 Task: Create in the project Wavelength a sprint 'Expedition'.
Action: Mouse moved to (1082, 390)
Screenshot: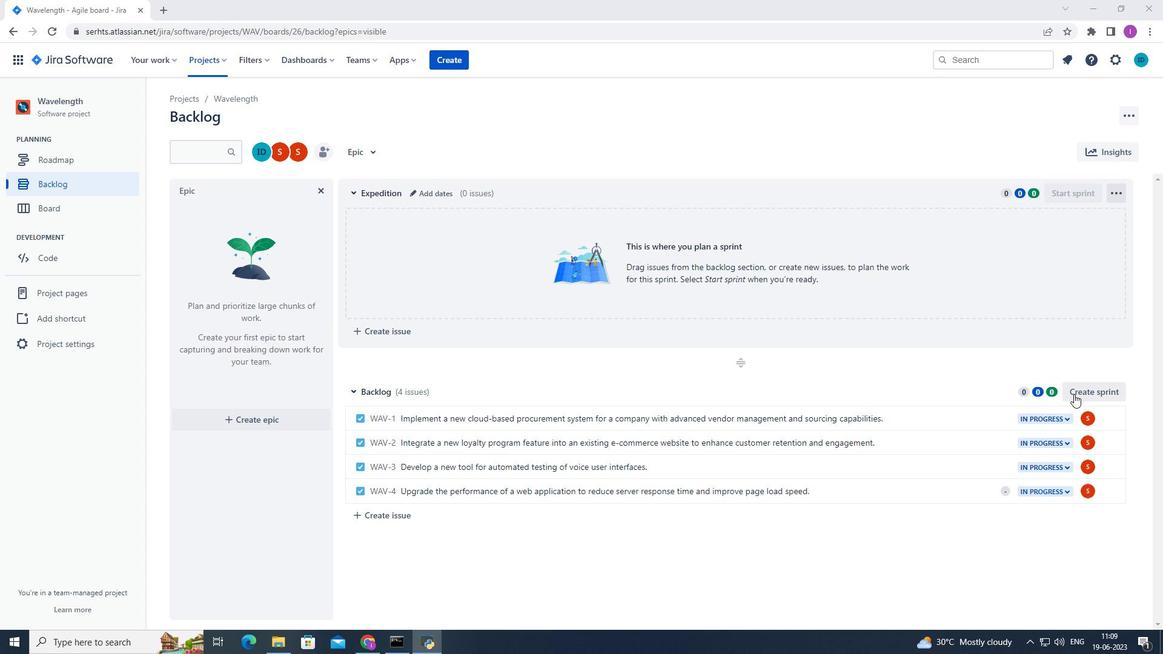 
Action: Mouse pressed left at (1082, 390)
Screenshot: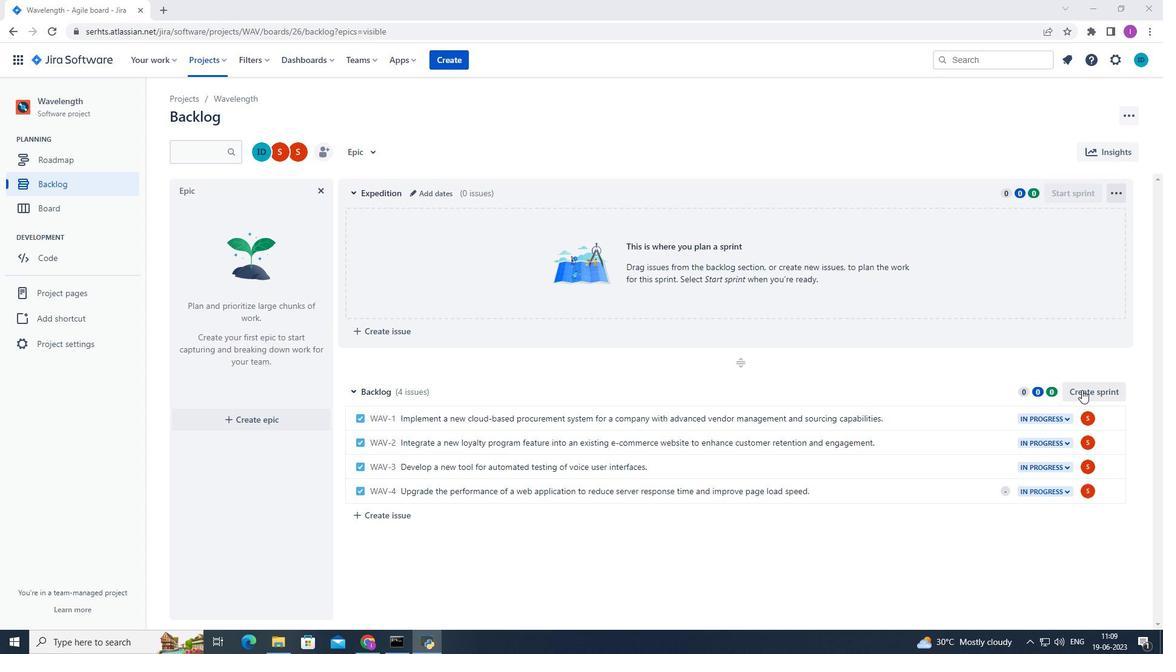 
Action: Mouse moved to (420, 391)
Screenshot: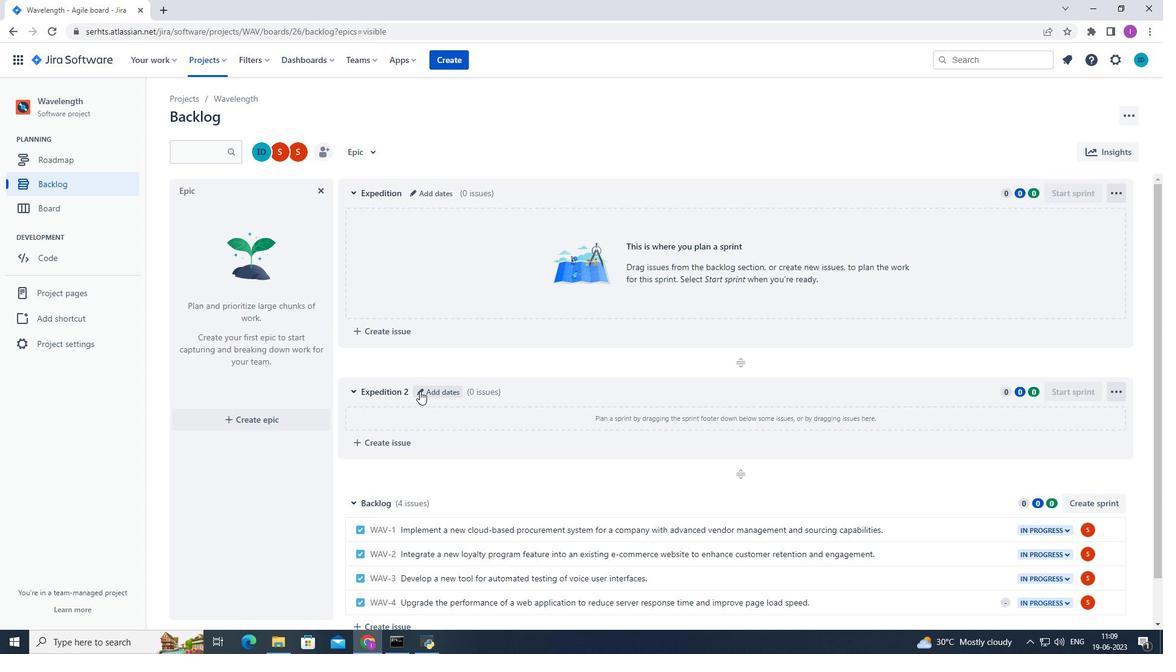 
Action: Mouse pressed left at (420, 391)
Screenshot: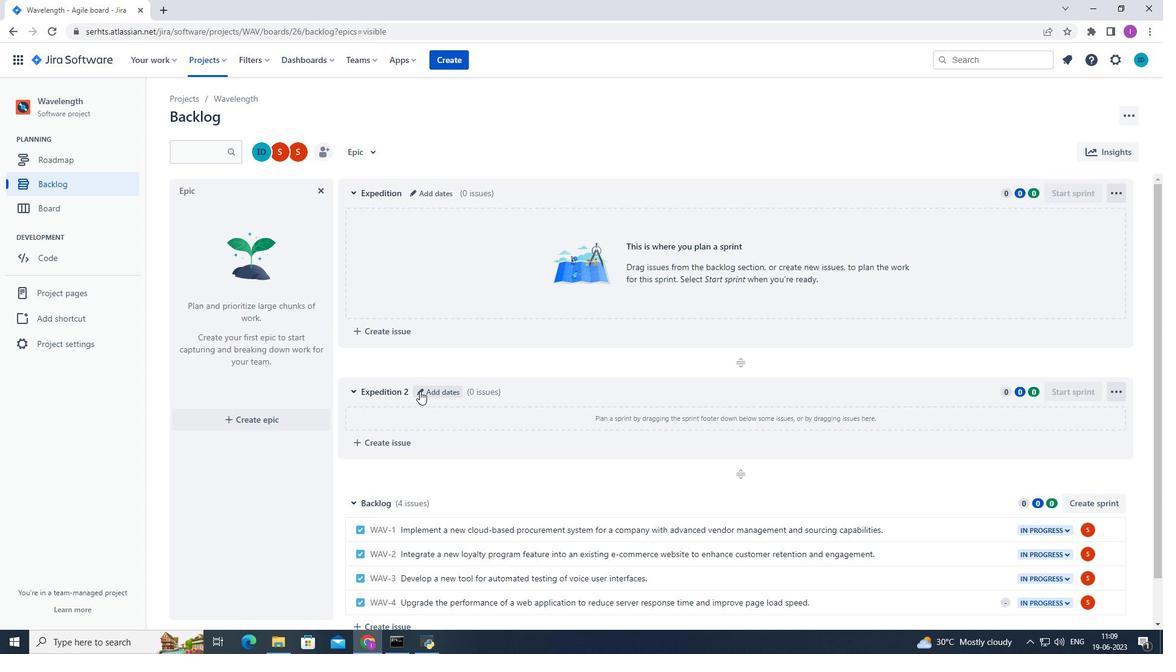 
Action: Mouse moved to (478, 149)
Screenshot: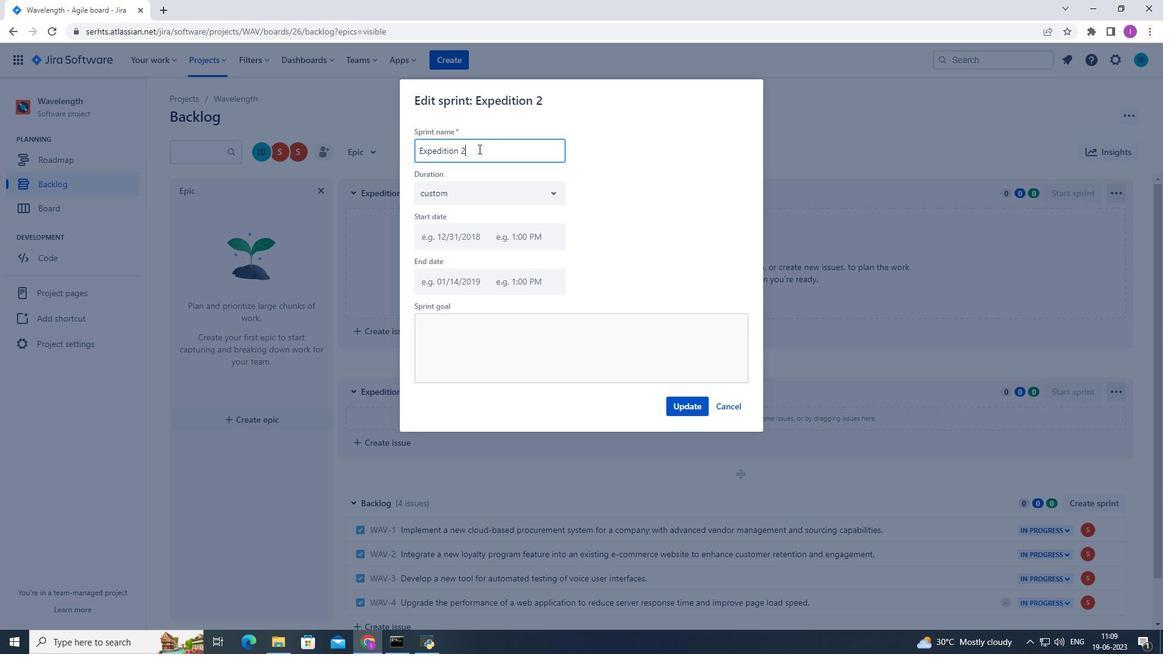
Action: Mouse pressed left at (478, 149)
Screenshot: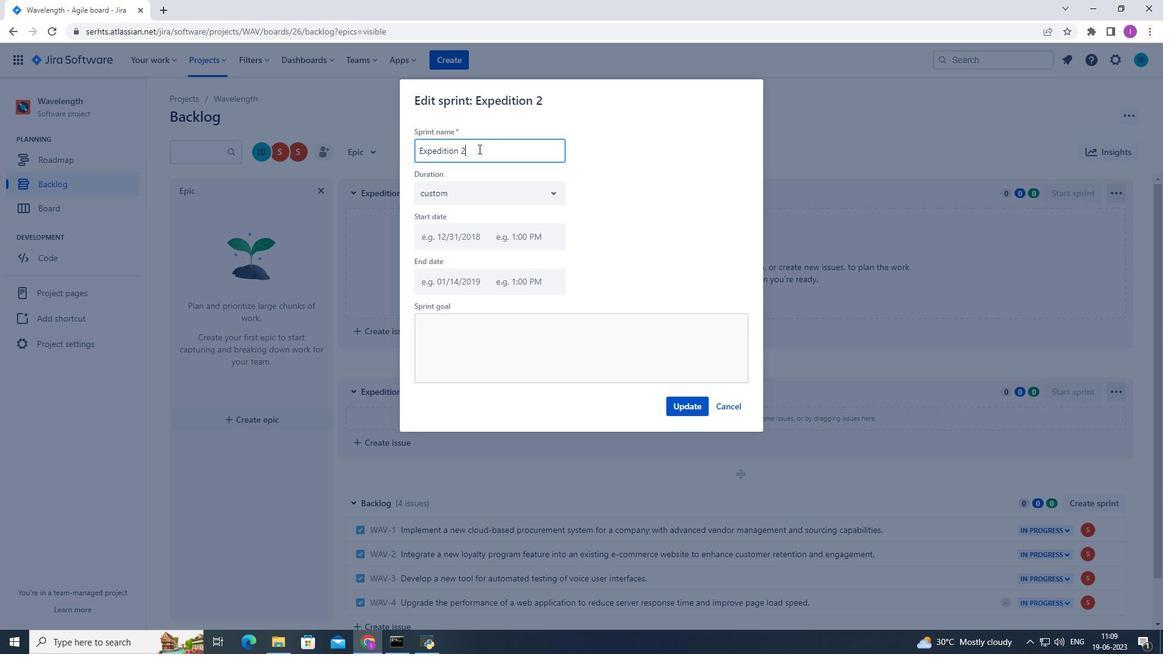 
Action: Mouse moved to (478, 149)
Screenshot: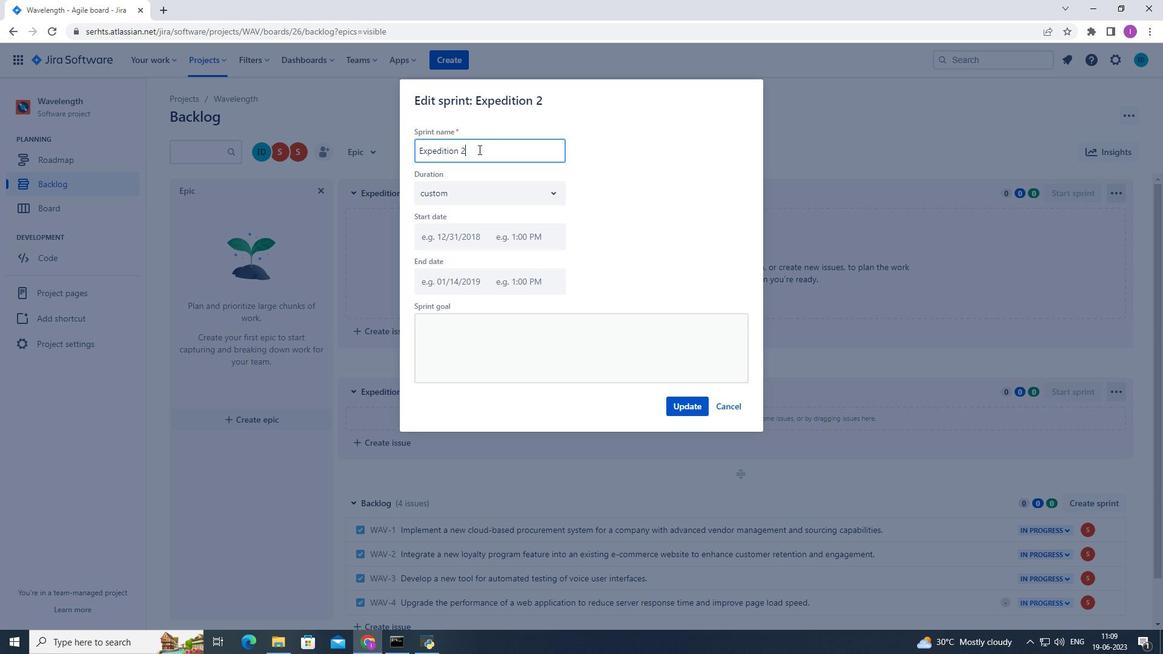 
Action: Key pressed <Key.backspace><Key.backspace><Key.backspace><Key.backspace><Key.backspace><Key.backspace><Key.backspace><Key.backspace><Key.backspace><Key.backspace><Key.backspace><Key.backspace><Key.backspace><Key.backspace><Key.backspace><Key.backspace><Key.backspace><Key.backspace><Key.backspace><Key.backspace><Key.backspace><Key.backspace><Key.shift>Expe
Screenshot: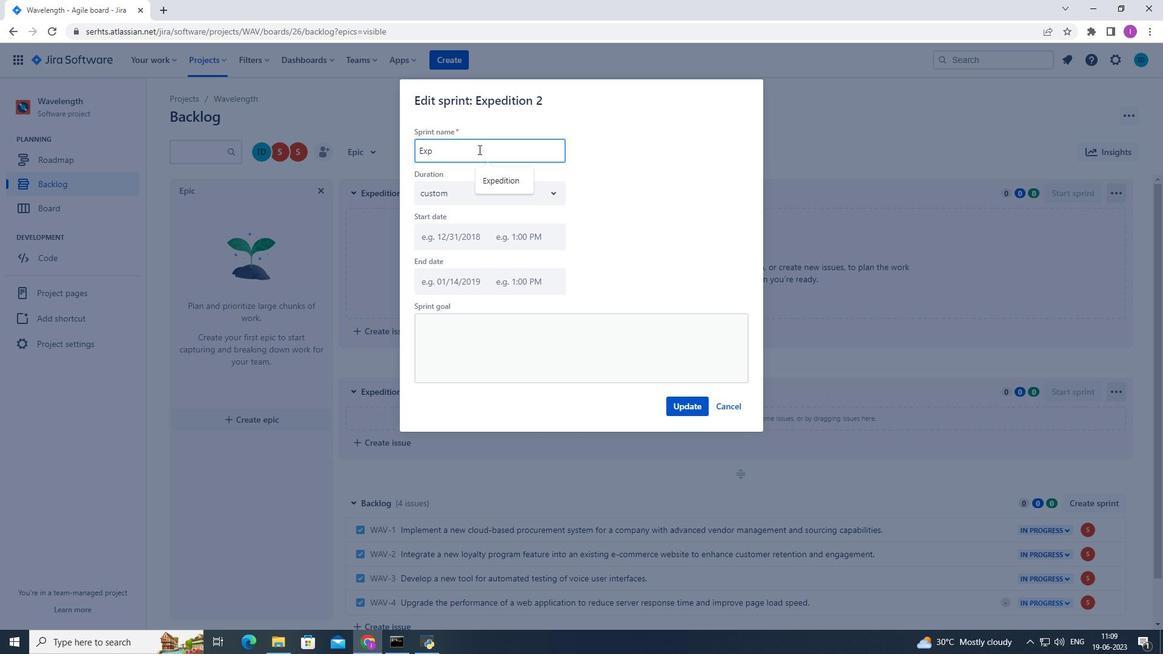 
Action: Mouse moved to (491, 184)
Screenshot: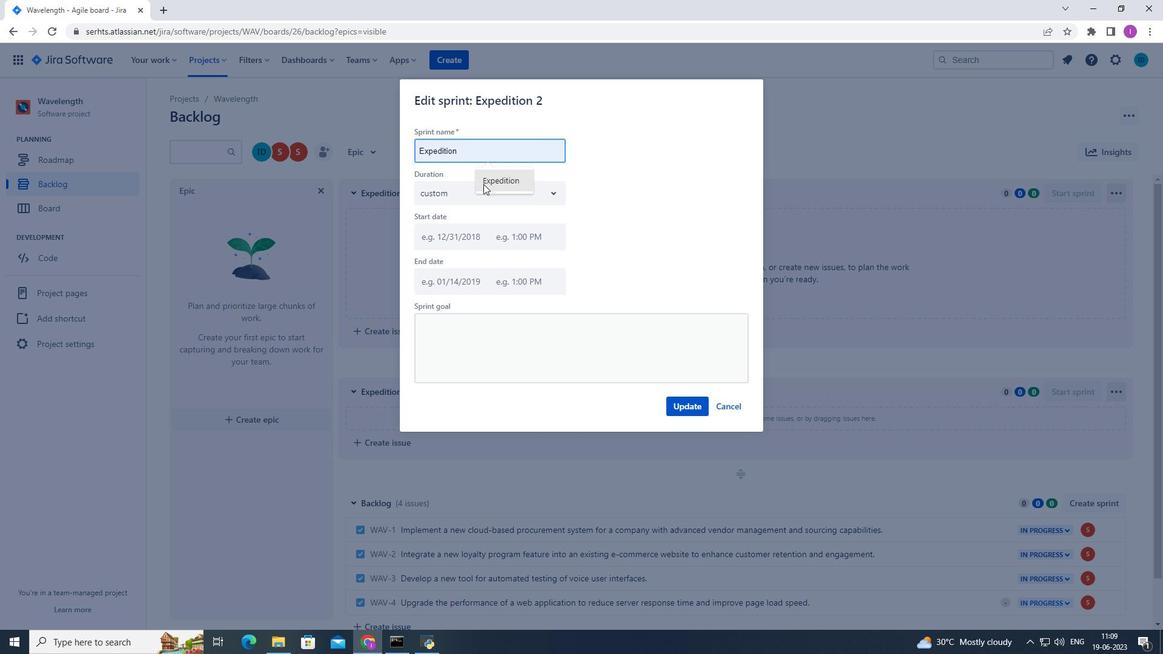
Action: Mouse pressed left at (491, 184)
Screenshot: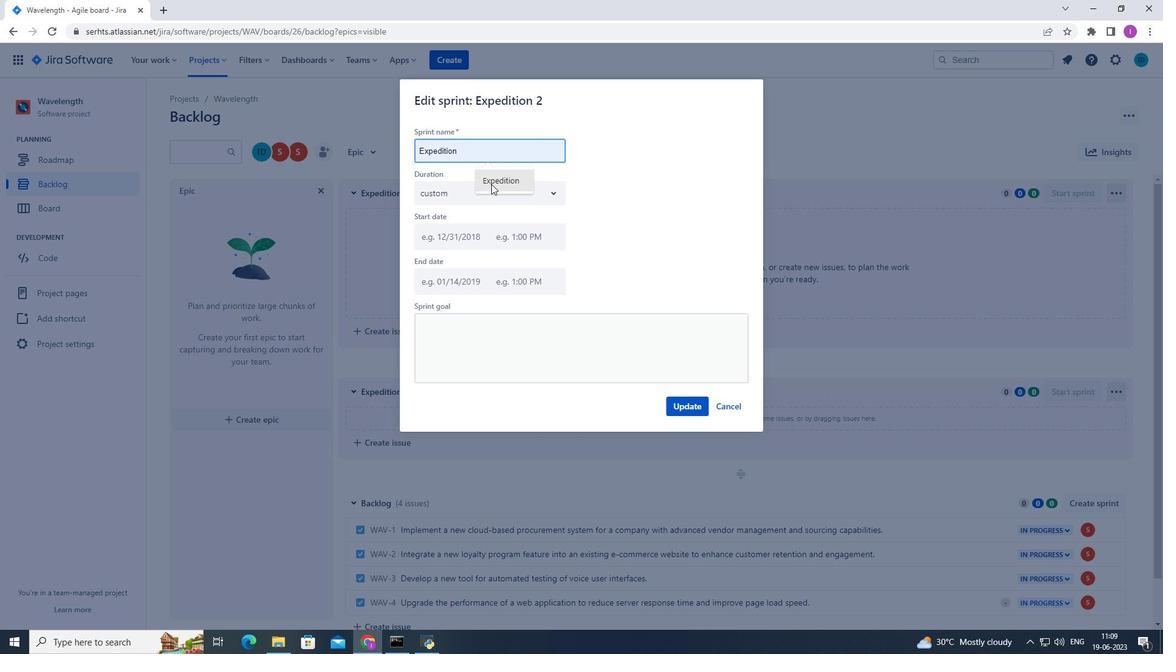 
Action: Mouse moved to (692, 405)
Screenshot: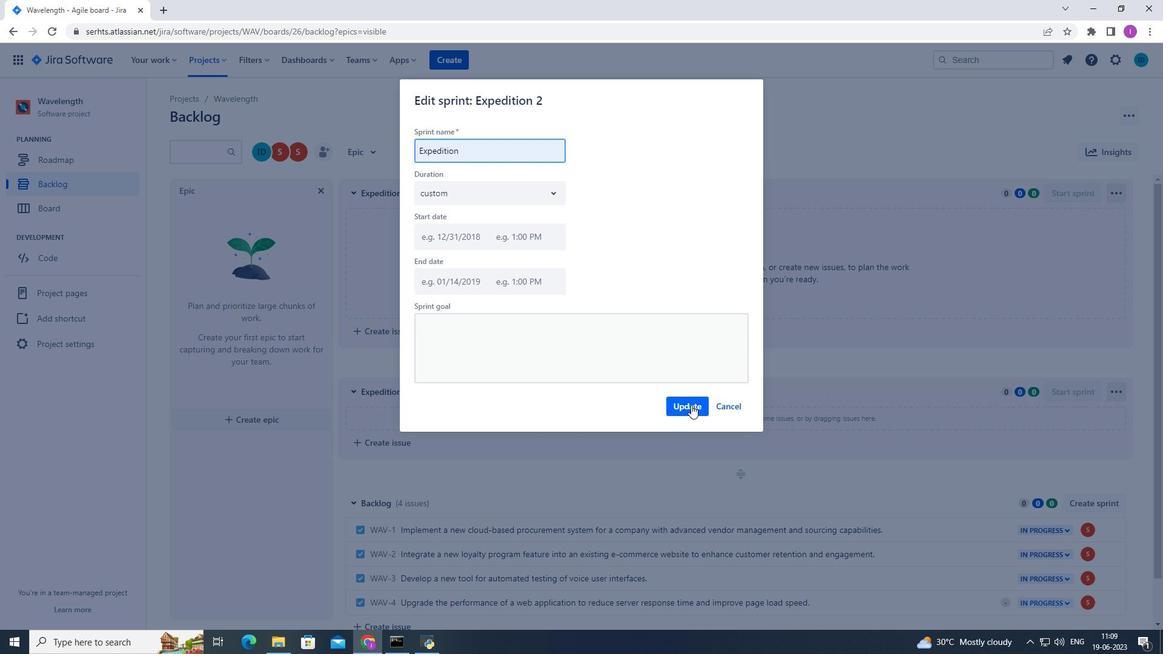 
Action: Mouse pressed left at (692, 405)
Screenshot: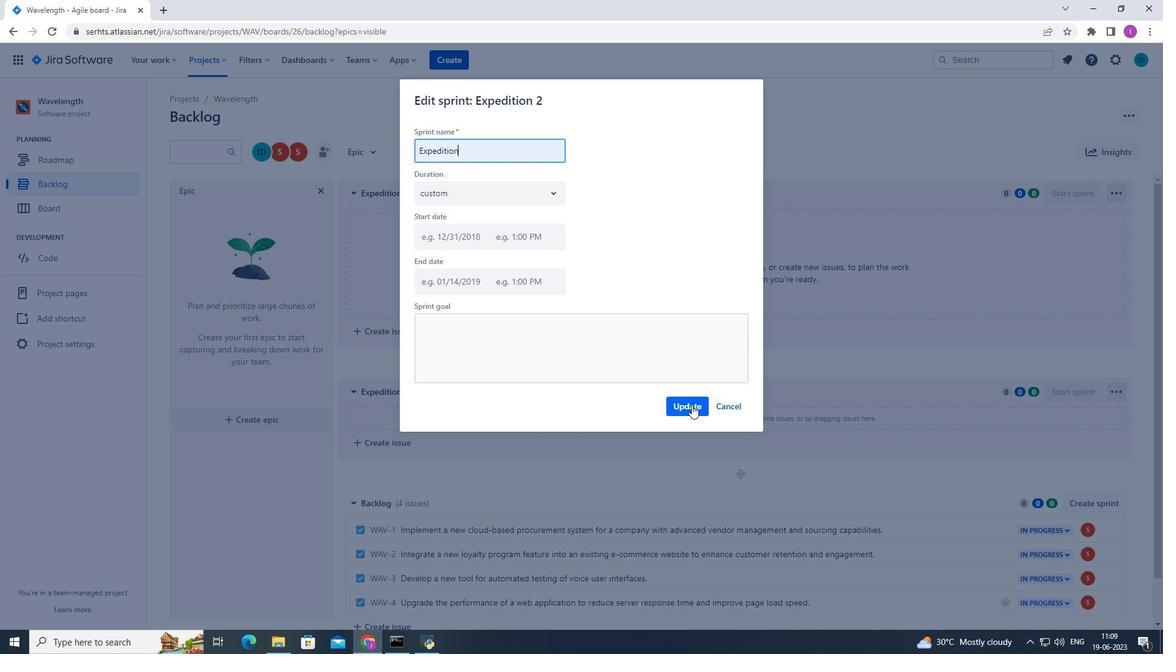 
